 Task: Enable the option "use data for research" in Data research.
Action: Mouse moved to (912, 125)
Screenshot: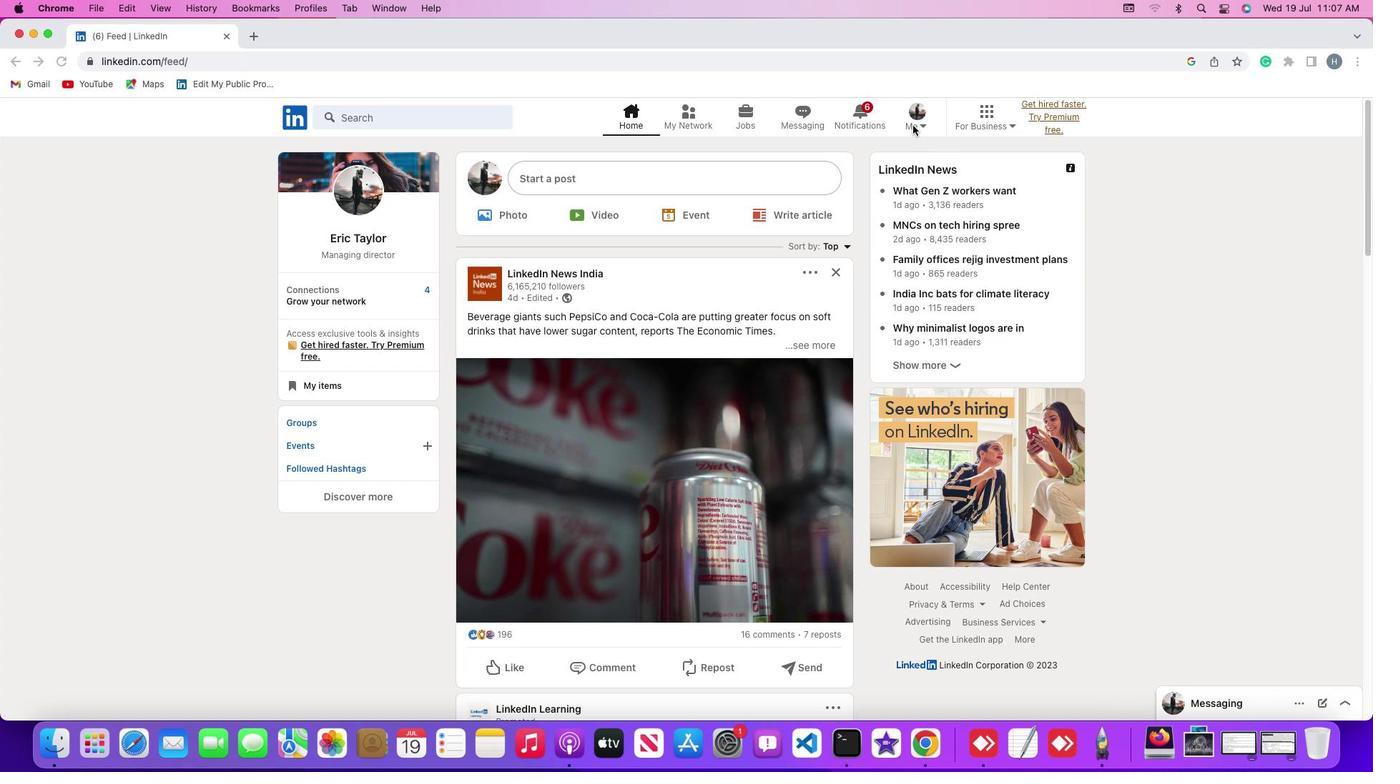 
Action: Mouse pressed left at (912, 125)
Screenshot: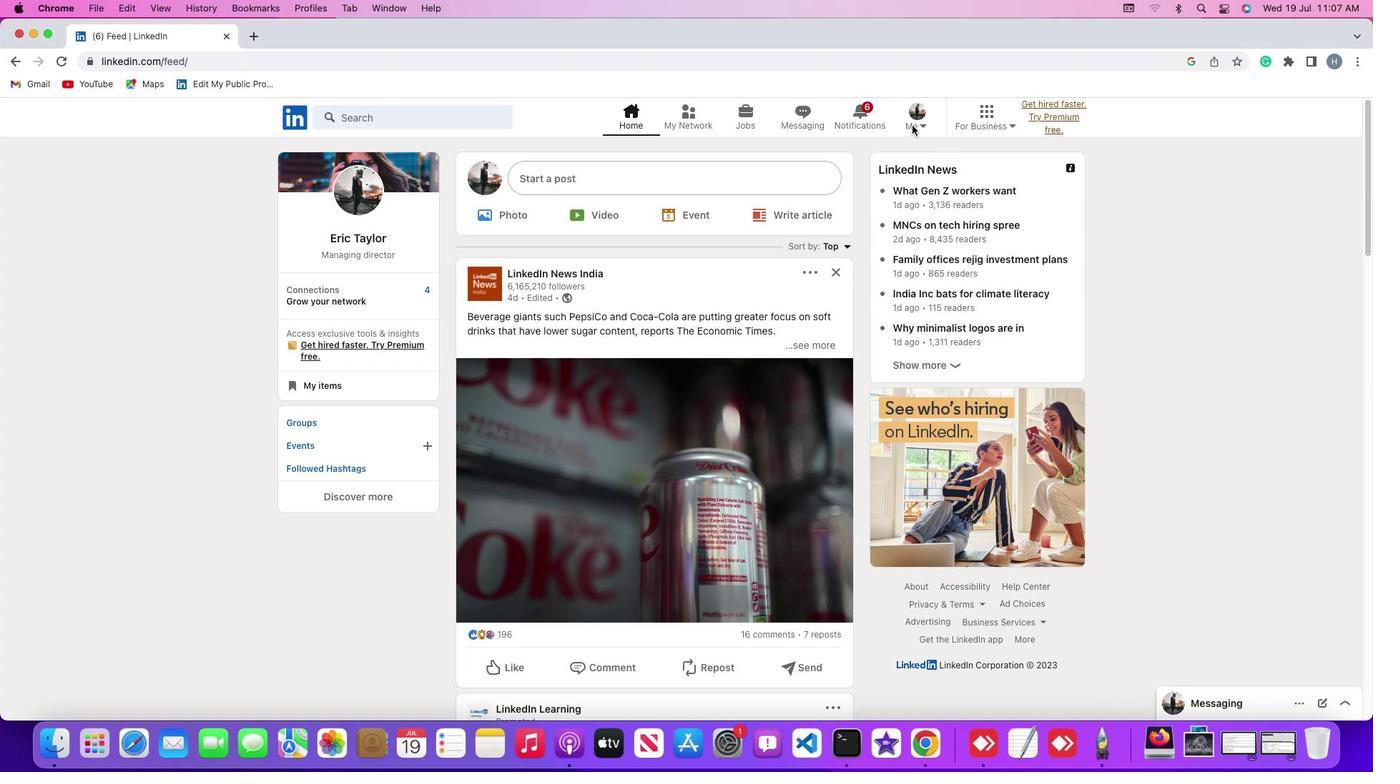 
Action: Mouse moved to (920, 125)
Screenshot: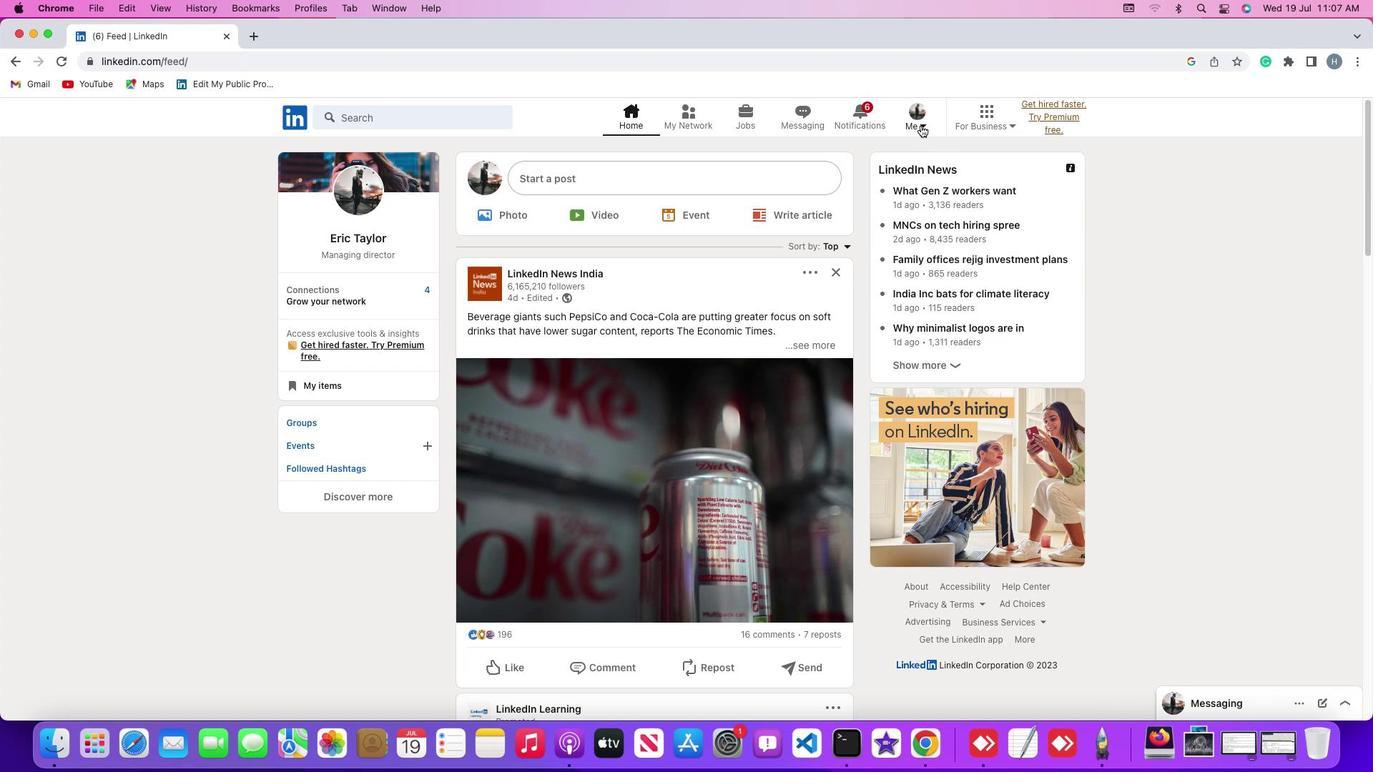 
Action: Mouse pressed left at (920, 125)
Screenshot: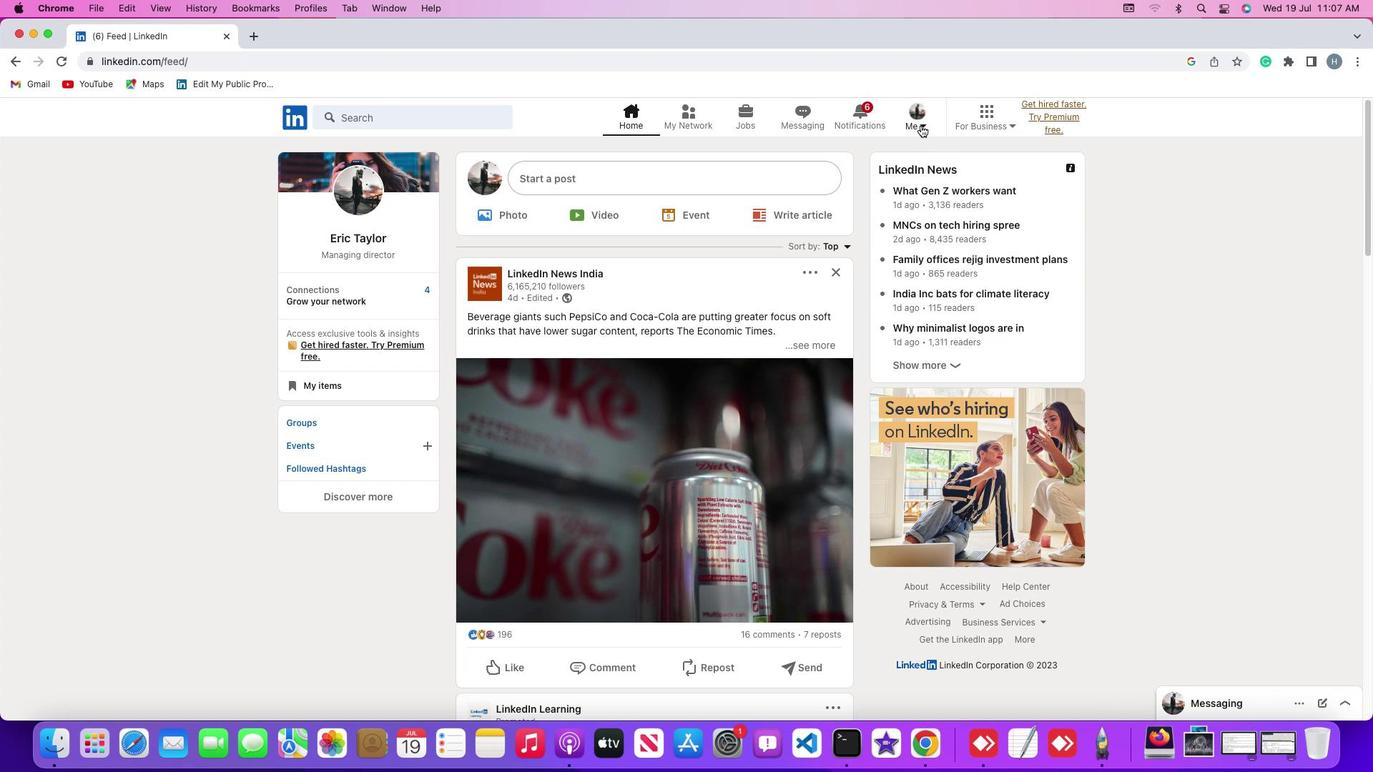 
Action: Mouse moved to (821, 268)
Screenshot: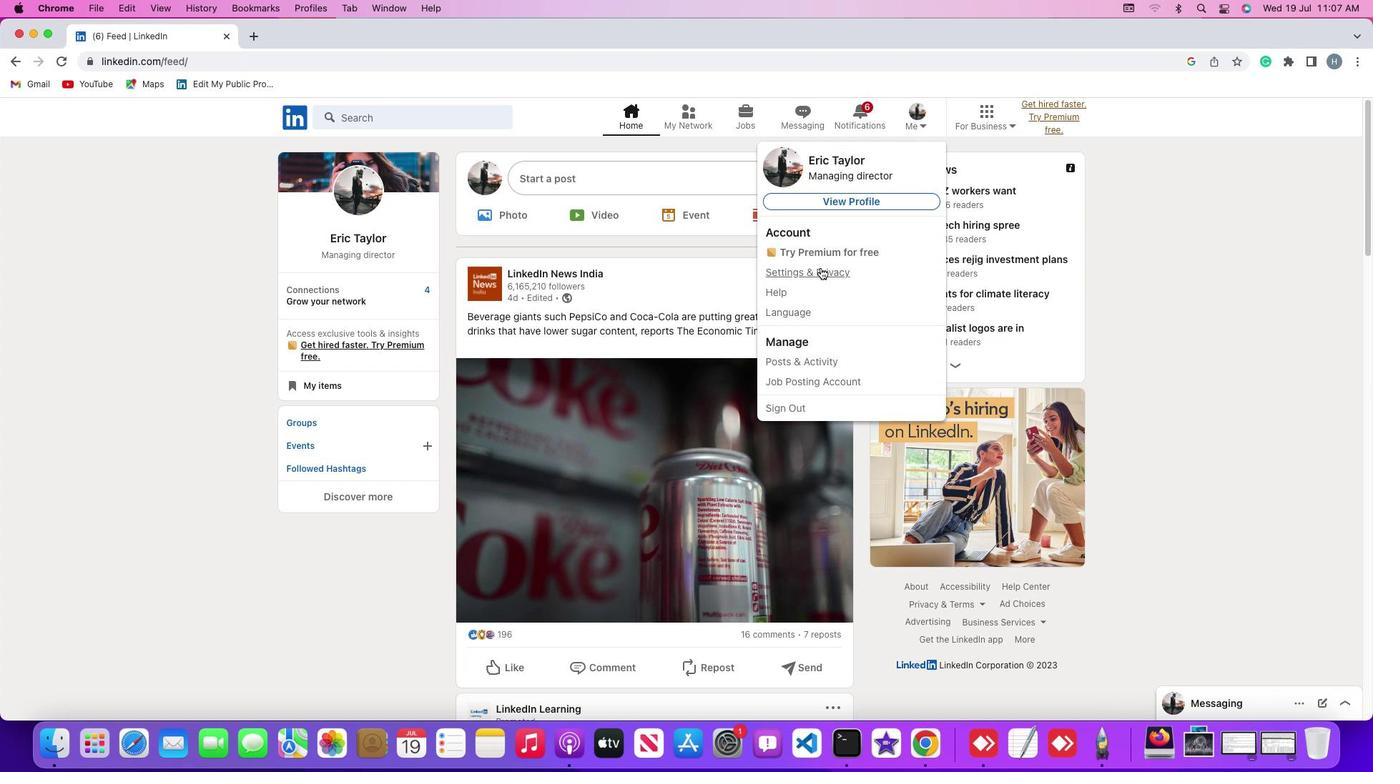 
Action: Mouse pressed left at (821, 268)
Screenshot: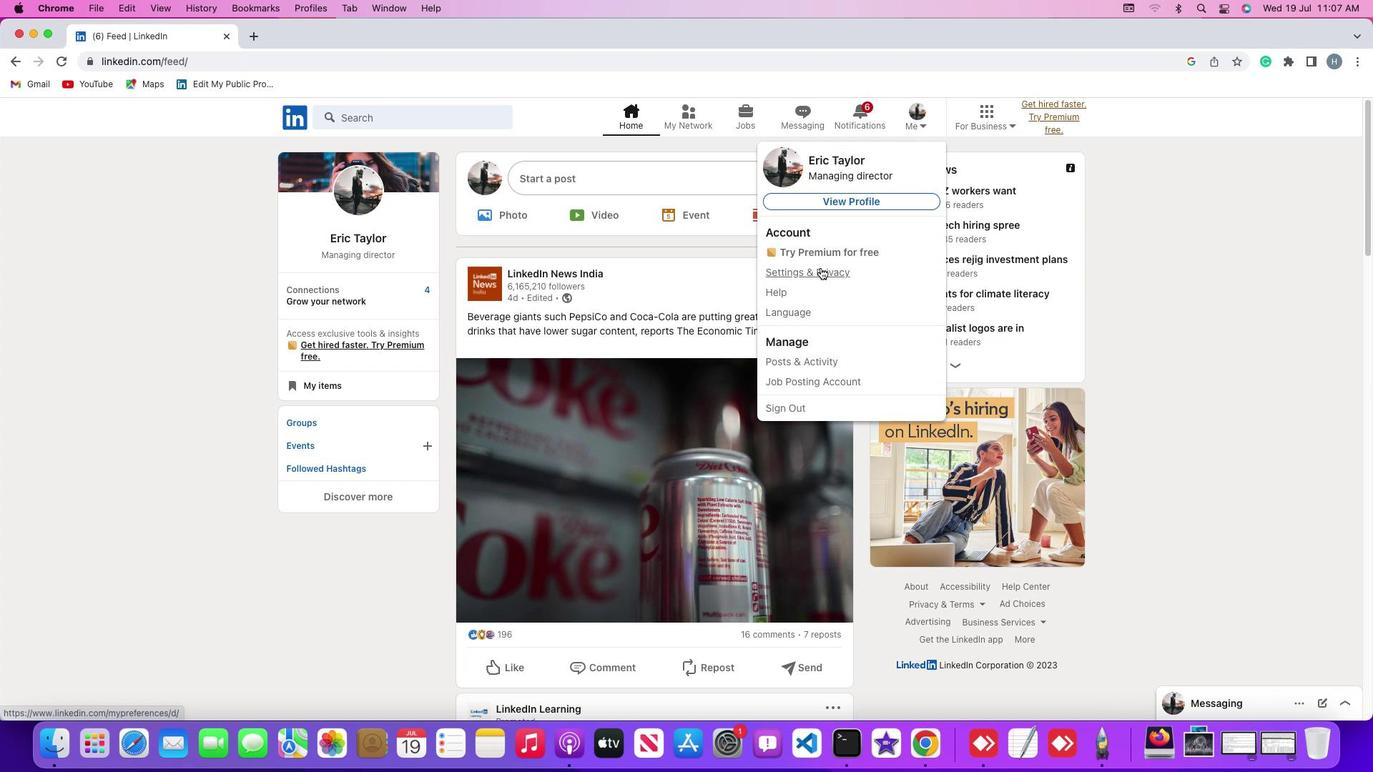 
Action: Mouse moved to (110, 375)
Screenshot: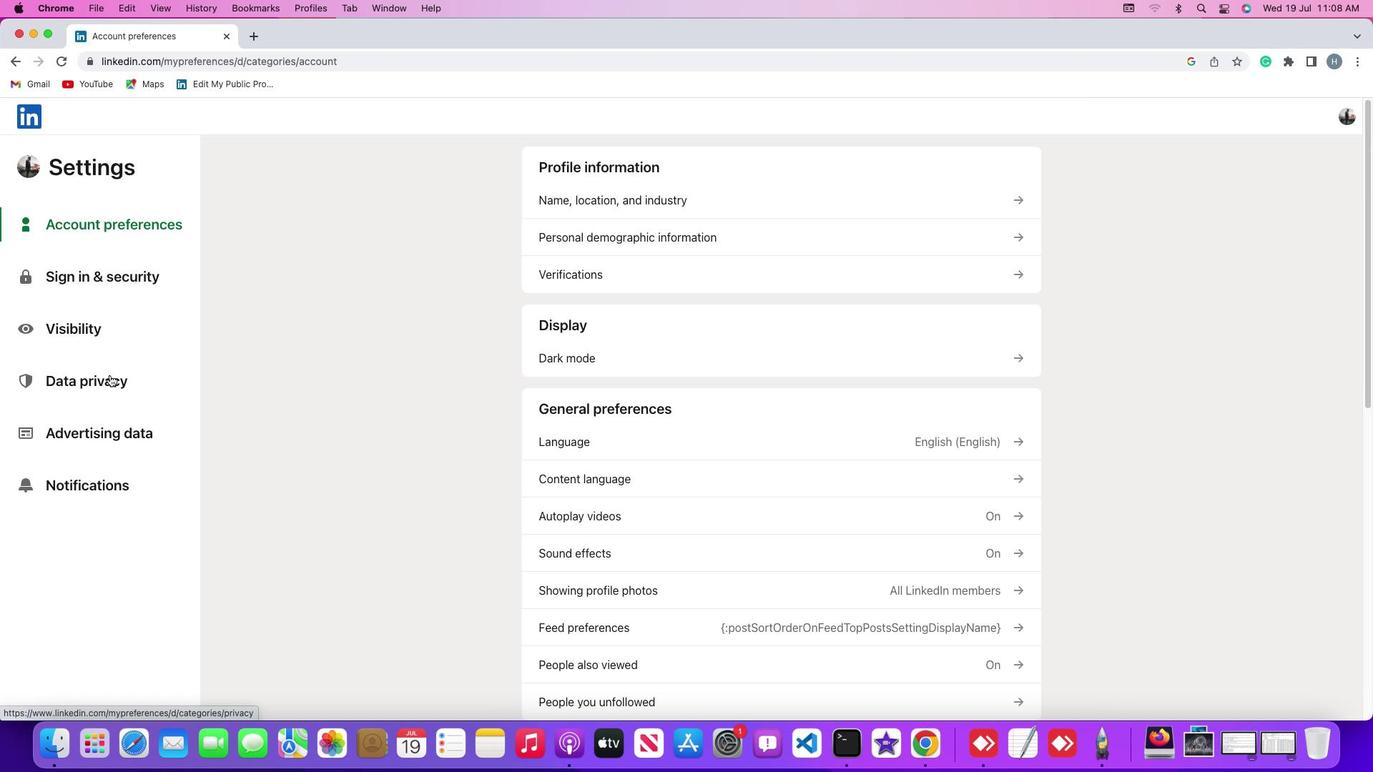
Action: Mouse pressed left at (110, 375)
Screenshot: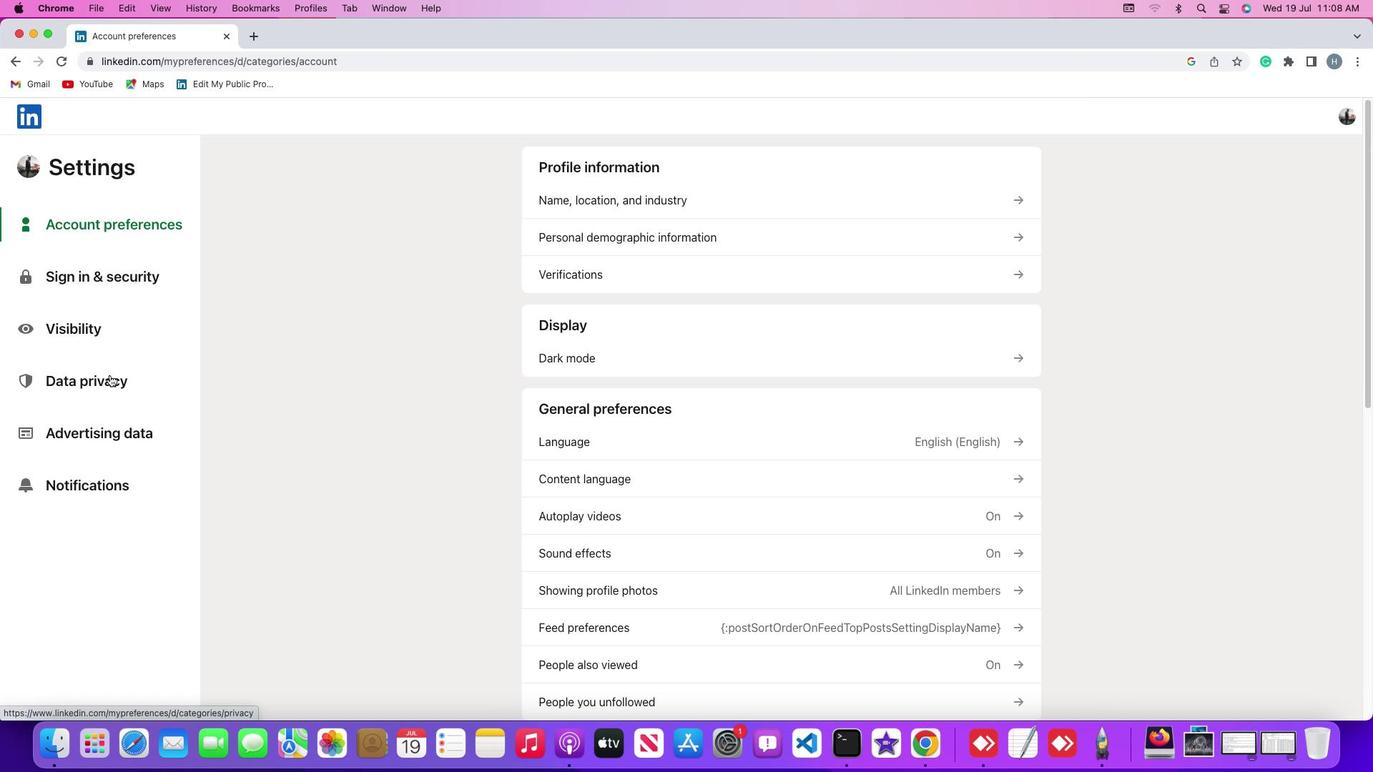
Action: Mouse pressed left at (110, 375)
Screenshot: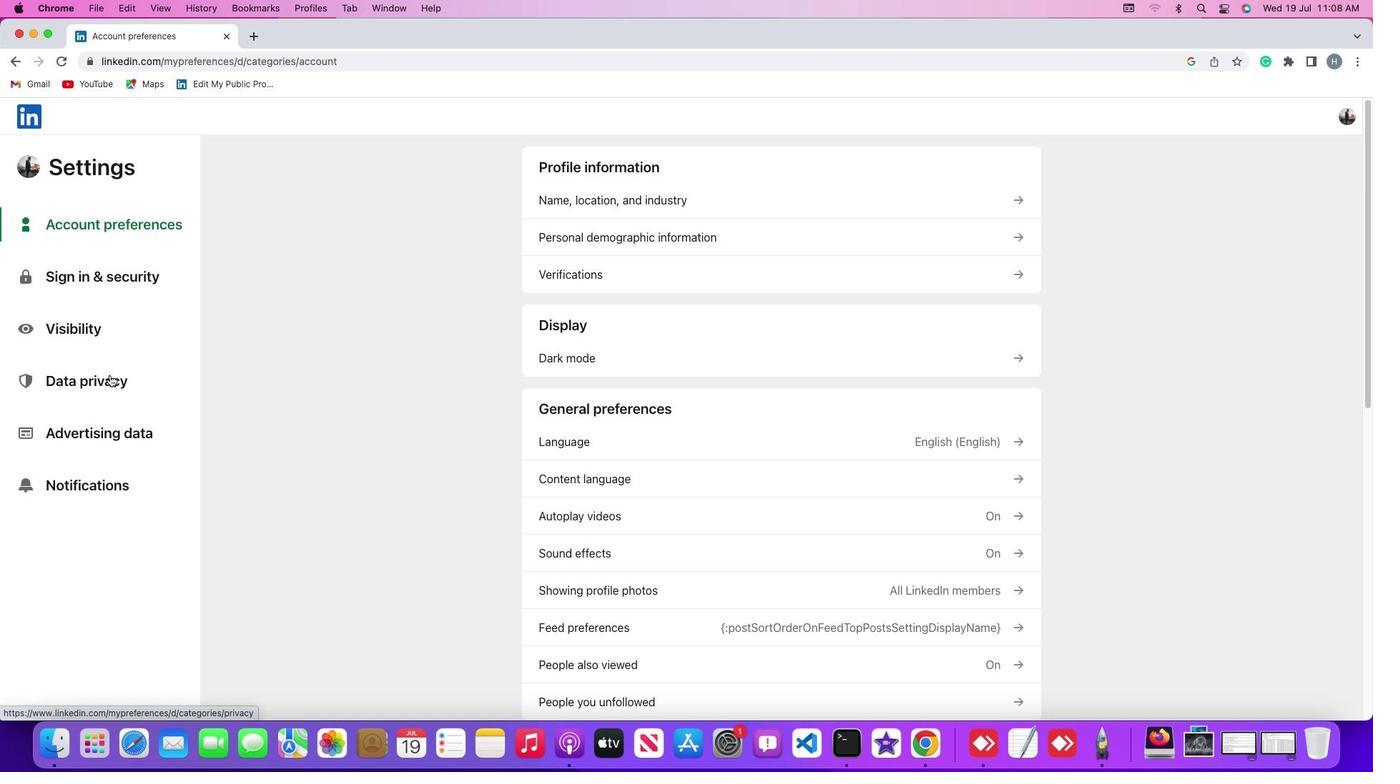 
Action: Mouse moved to (581, 384)
Screenshot: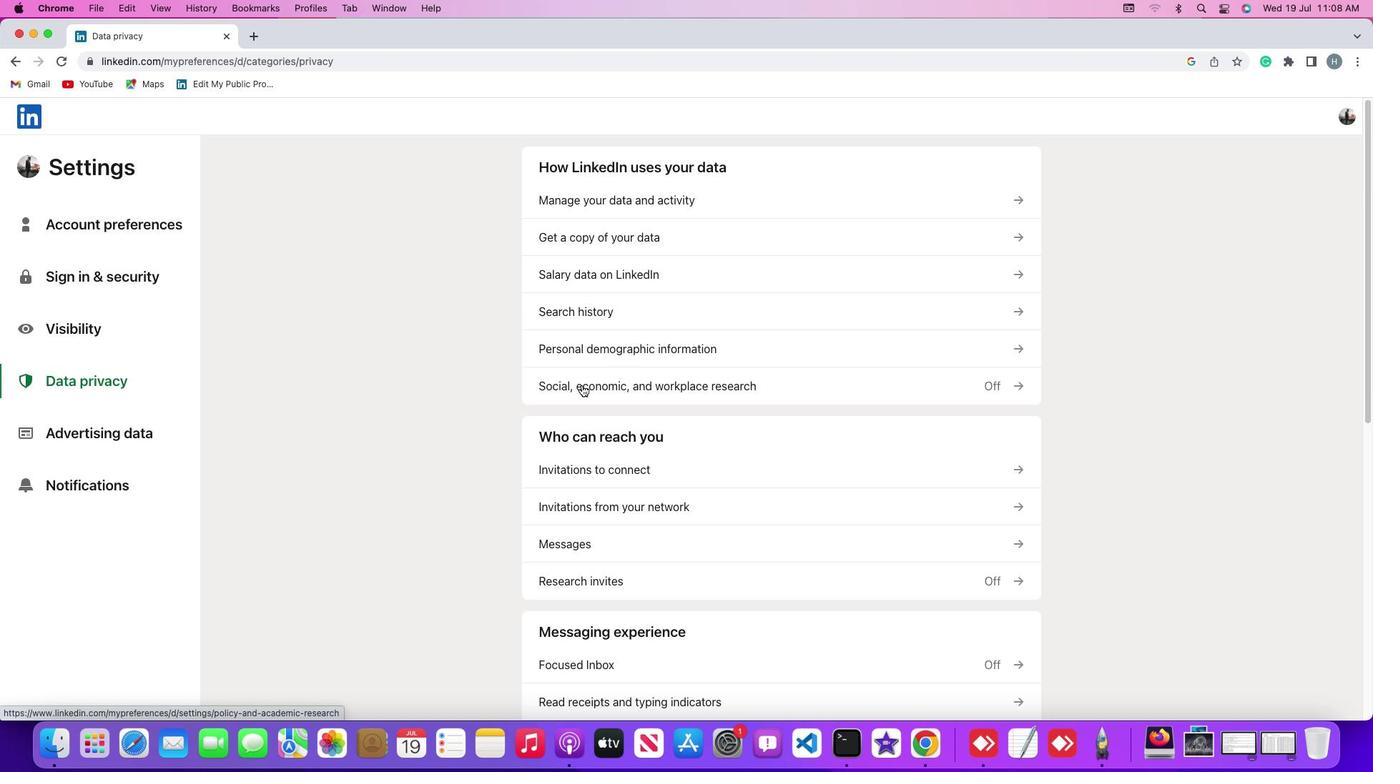 
Action: Mouse pressed left at (581, 384)
Screenshot: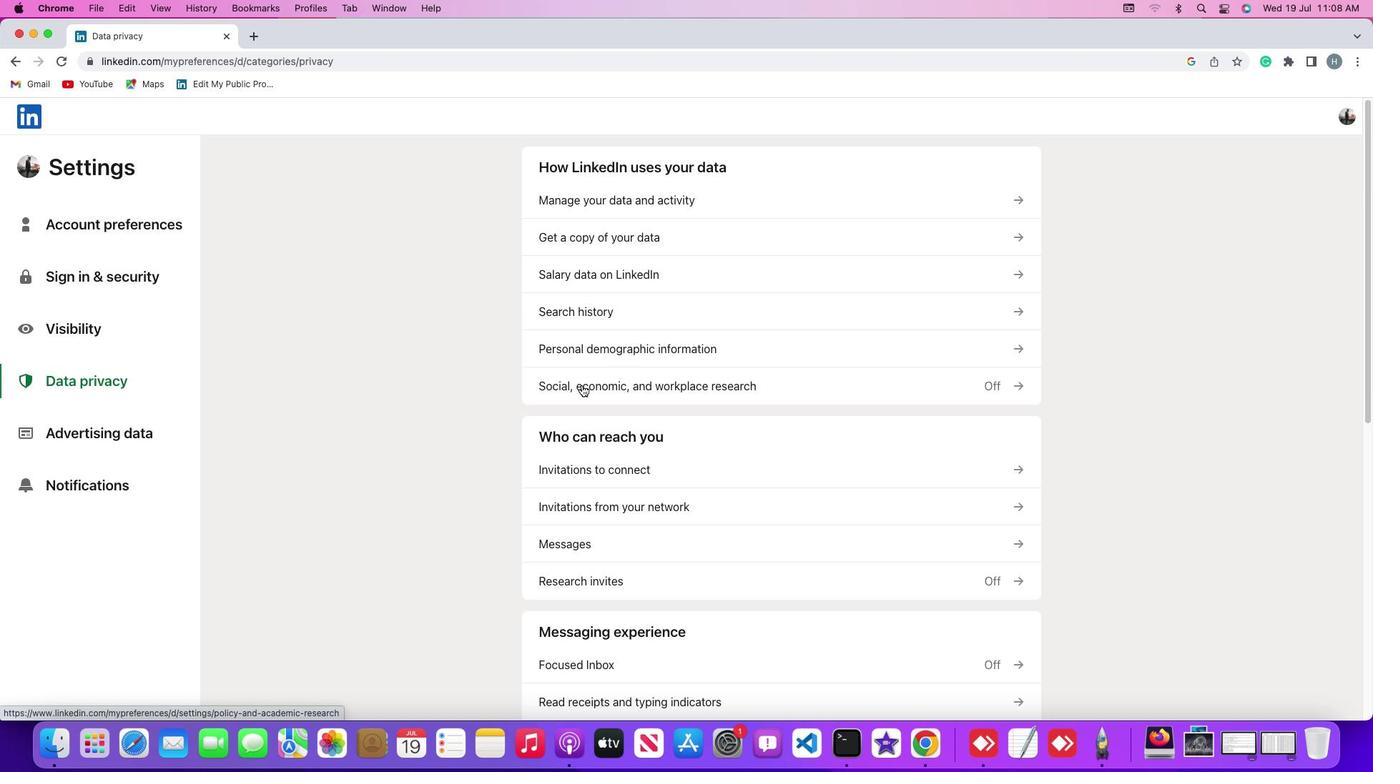 
Action: Mouse moved to (1003, 261)
Screenshot: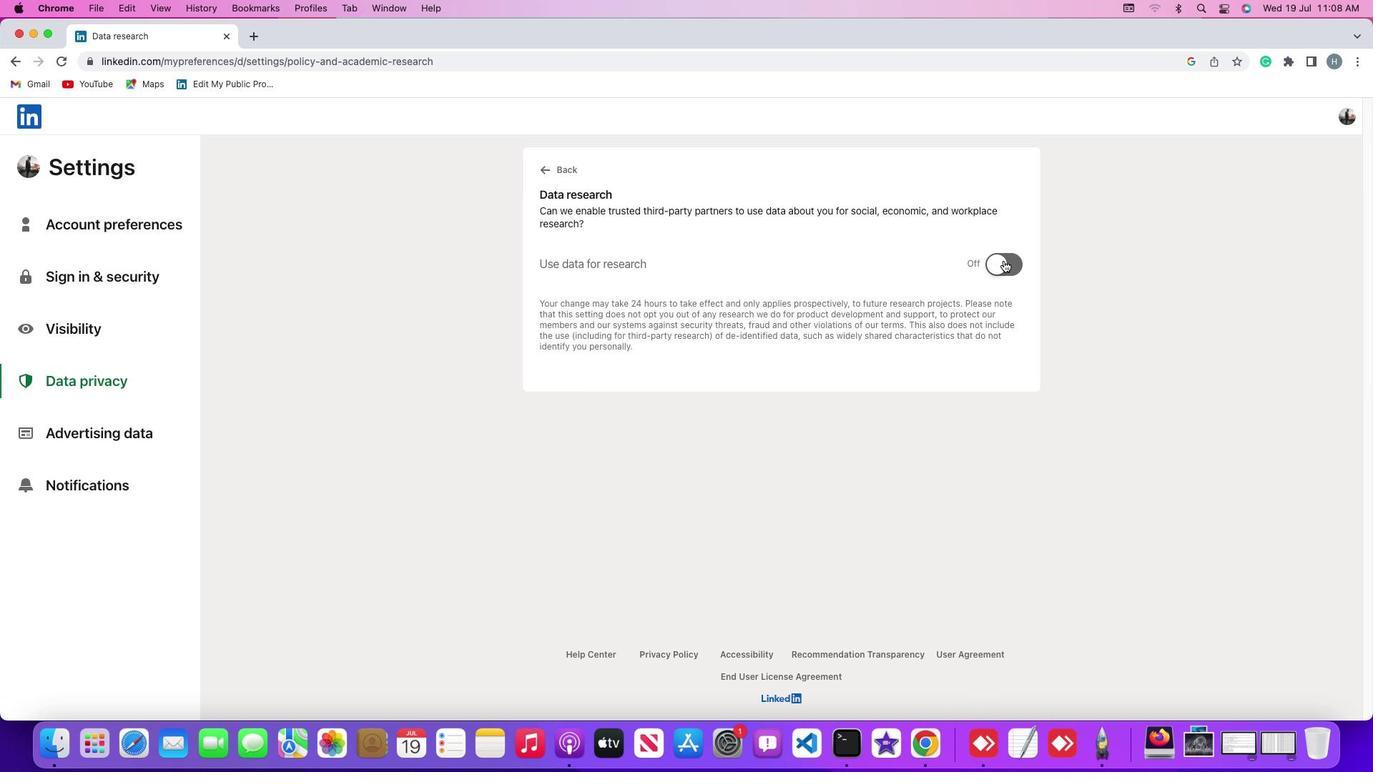 
Action: Mouse pressed left at (1003, 261)
Screenshot: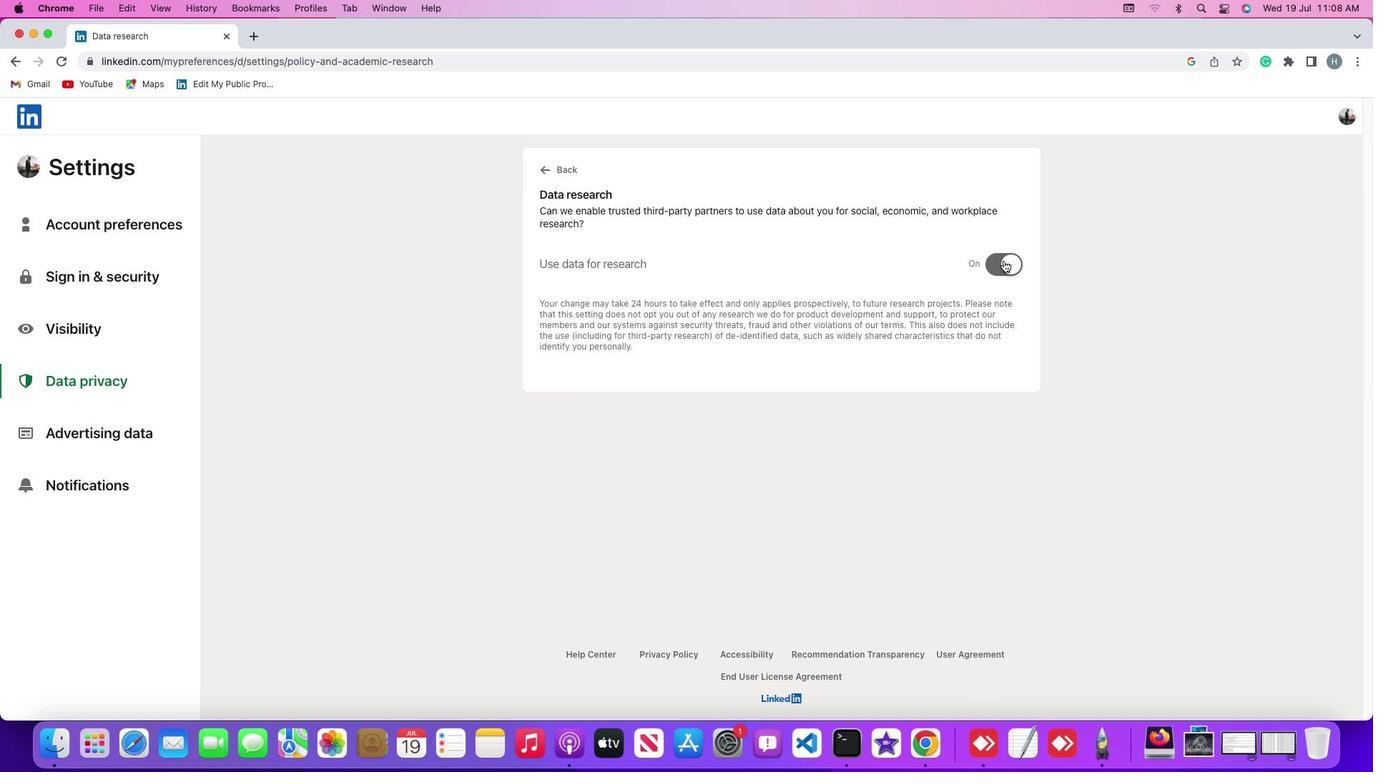 
